 Task: Search one way flight ticket for 4 adults, 1 infant in seat and 1 infant on lap in premium economy from Akron/canton: Akron-canton Regional Airport to Rockford: Chicago Rockford International Airport(was Northwest Chicagoland Regional Airport At Rockford) on 5-1-2023. Choice of flights is Royal air maroc. Number of bags: 1 checked bag. Price is upto 73000. Outbound departure time preference is 21:30.
Action: Mouse moved to (199, 196)
Screenshot: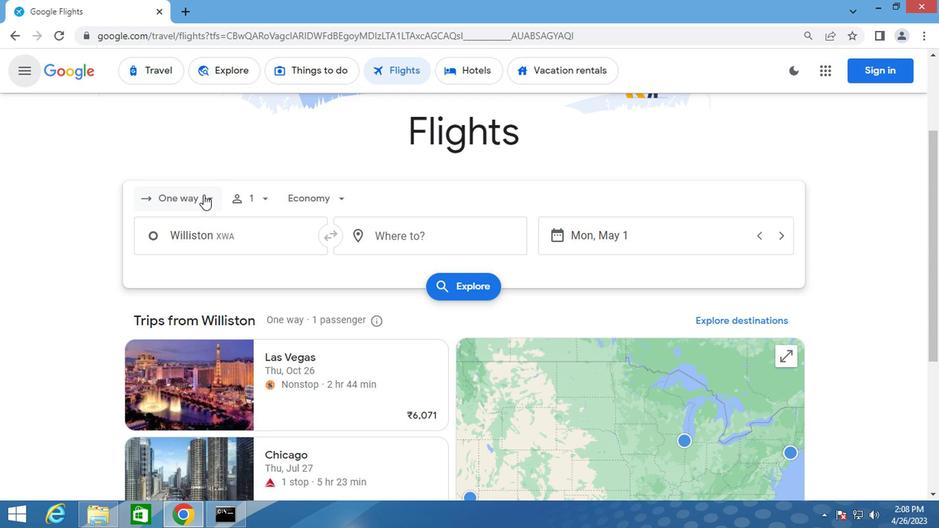 
Action: Mouse pressed left at (199, 196)
Screenshot: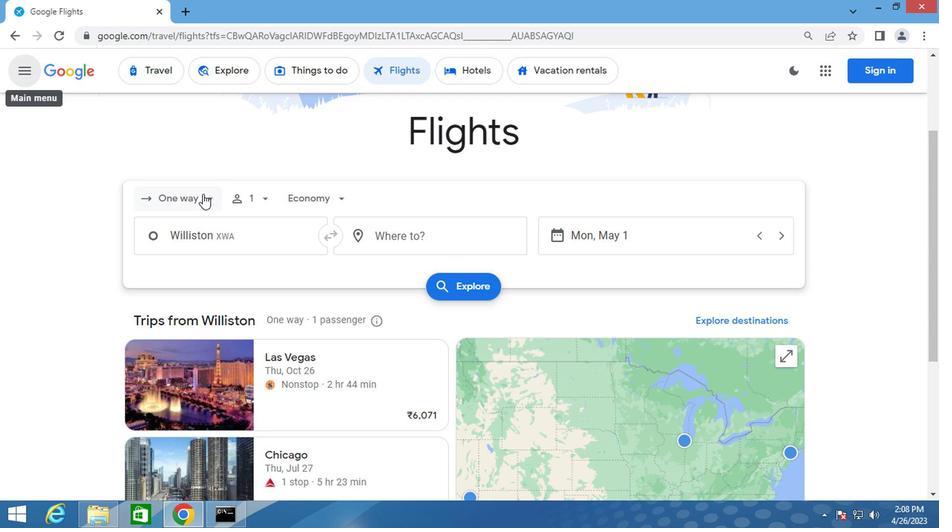 
Action: Mouse moved to (190, 259)
Screenshot: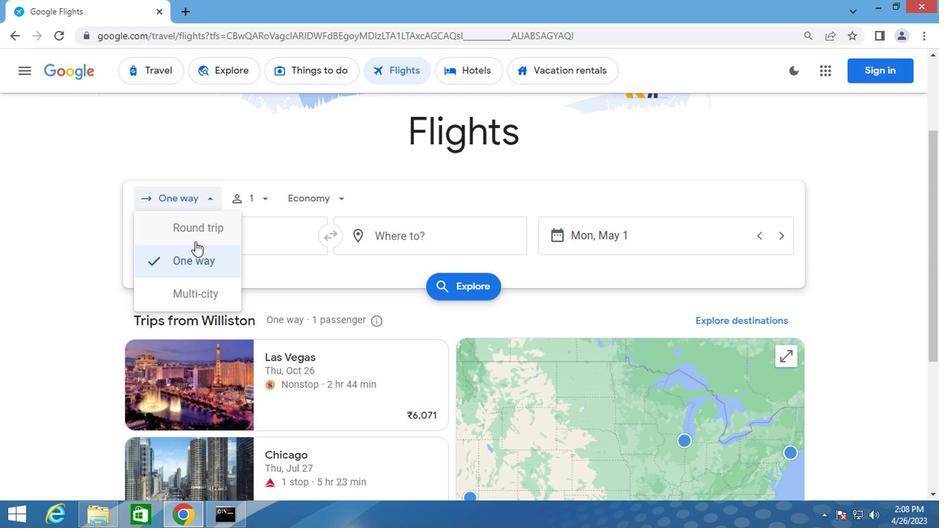 
Action: Mouse pressed left at (190, 259)
Screenshot: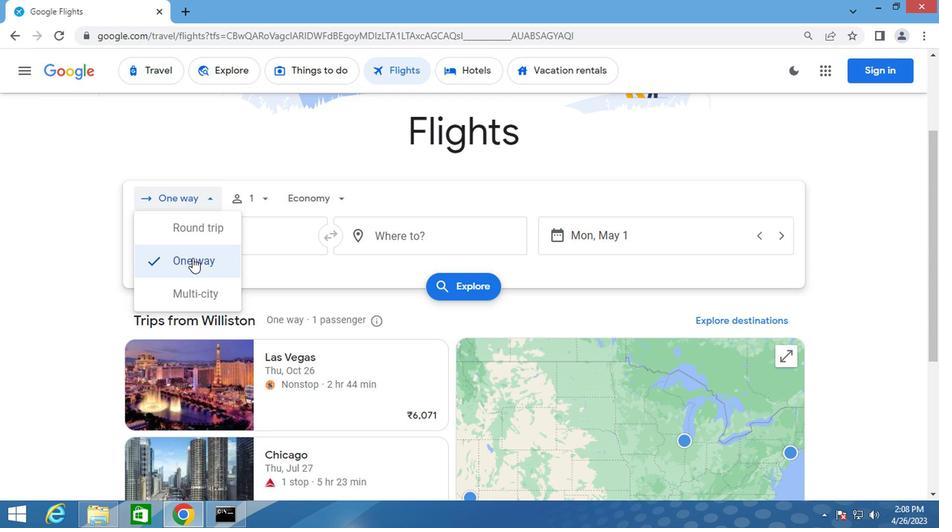 
Action: Mouse moved to (265, 201)
Screenshot: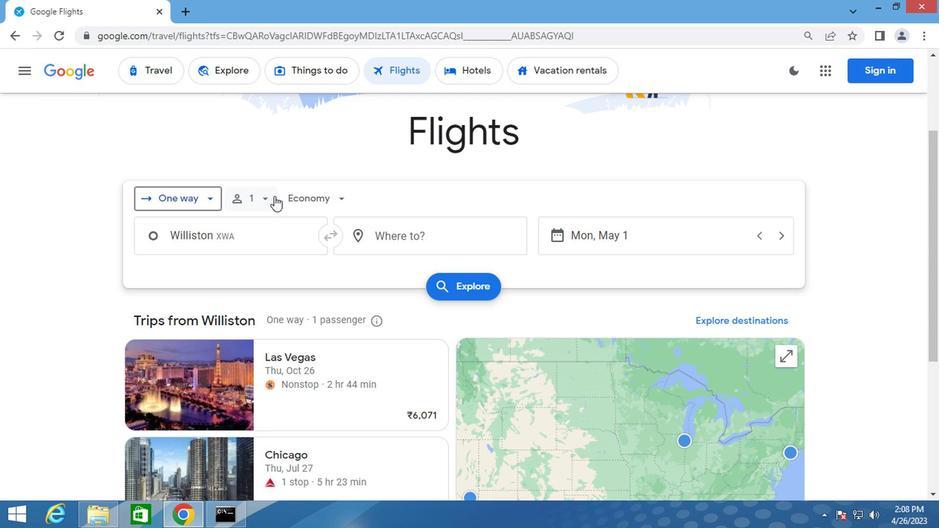
Action: Mouse pressed left at (265, 201)
Screenshot: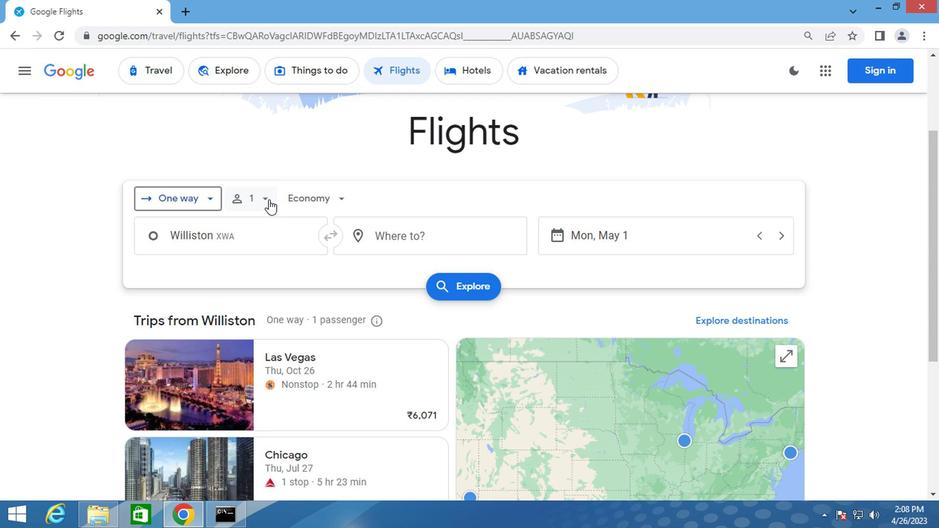 
Action: Mouse moved to (369, 231)
Screenshot: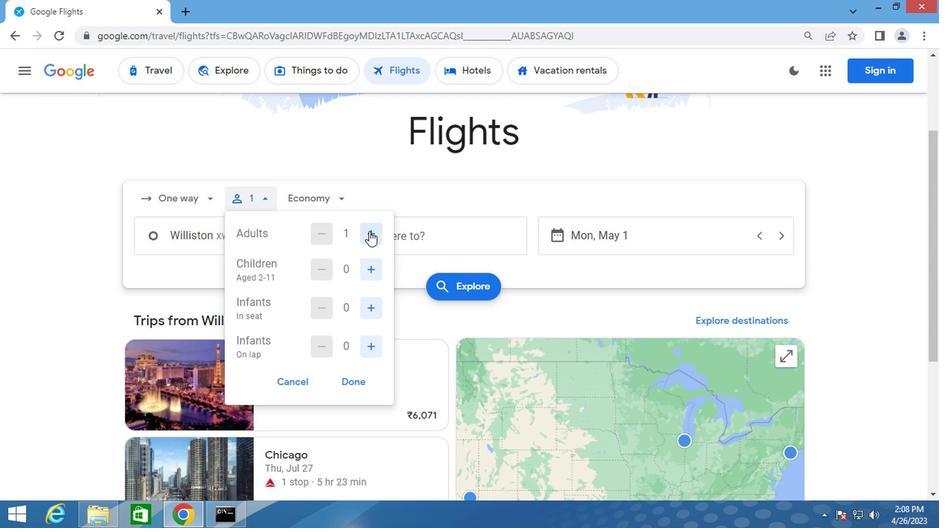 
Action: Mouse pressed left at (369, 231)
Screenshot: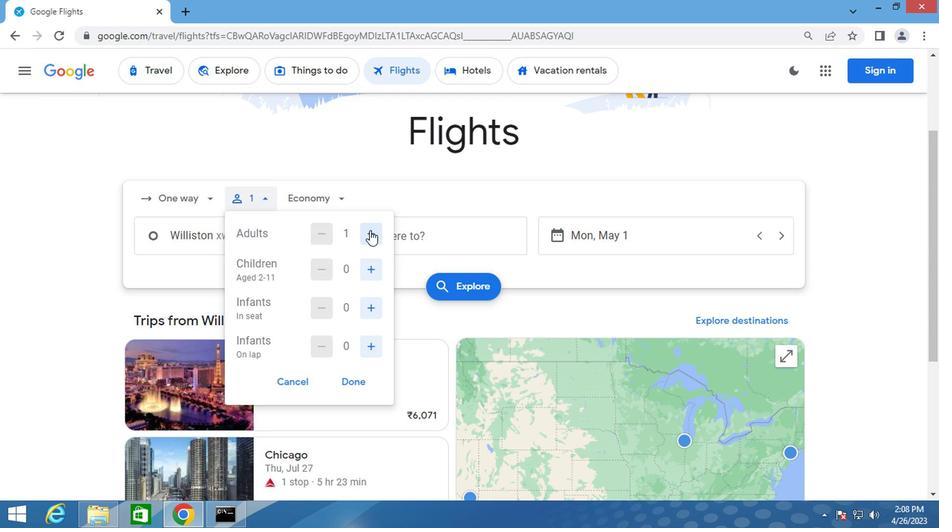 
Action: Mouse pressed left at (369, 231)
Screenshot: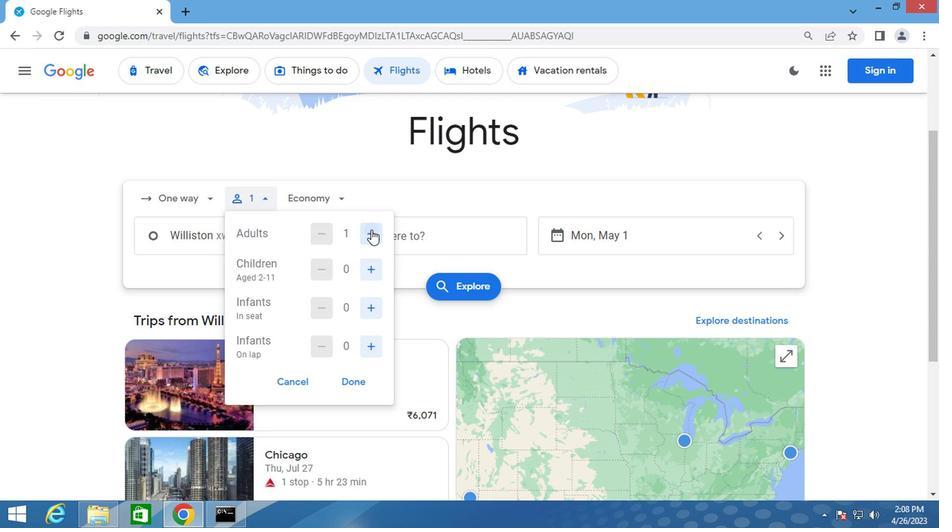
Action: Mouse moved to (370, 231)
Screenshot: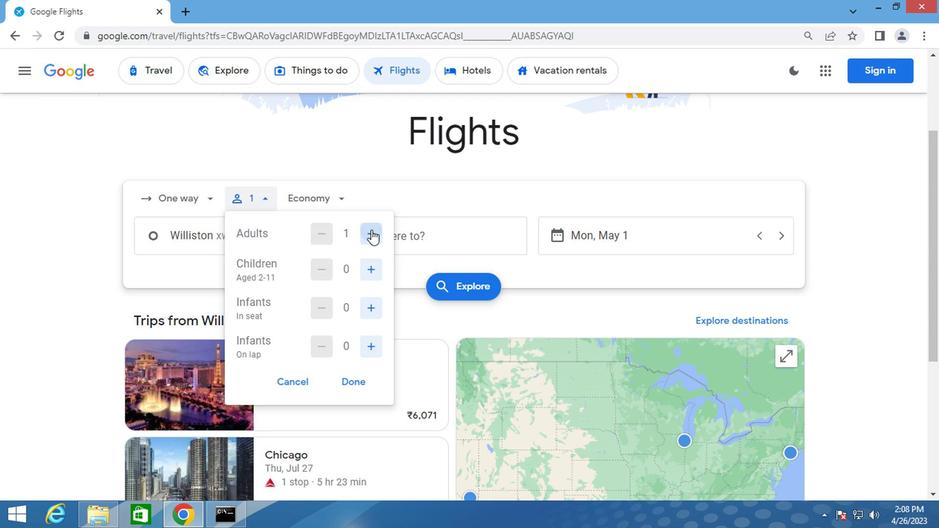 
Action: Mouse pressed left at (370, 231)
Screenshot: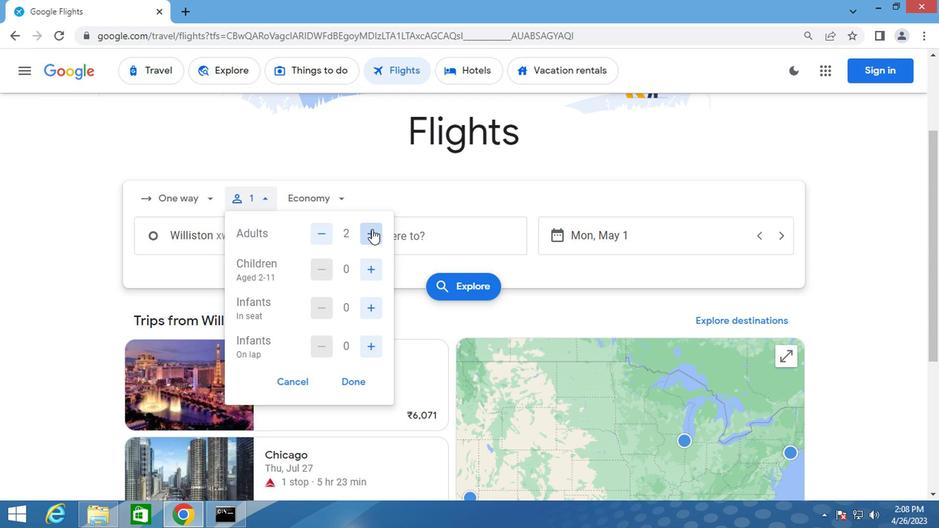
Action: Mouse moved to (363, 310)
Screenshot: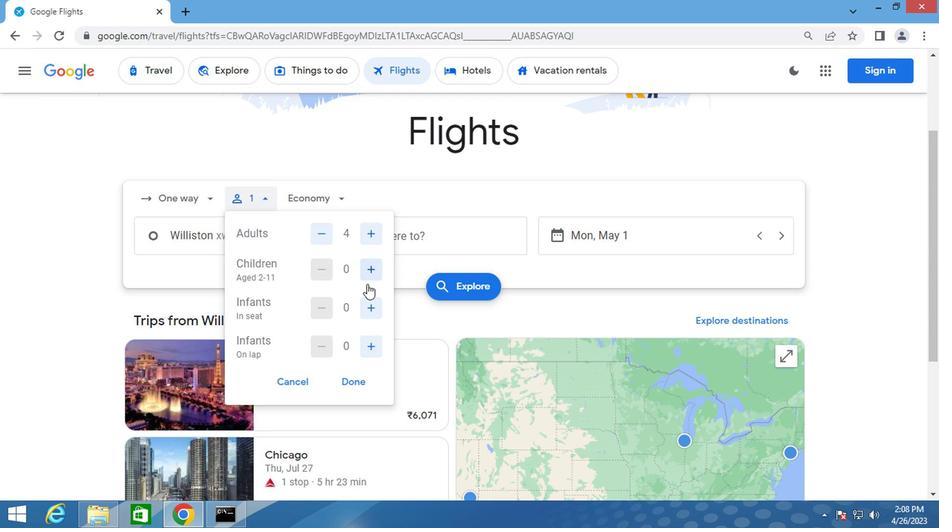 
Action: Mouse pressed left at (363, 310)
Screenshot: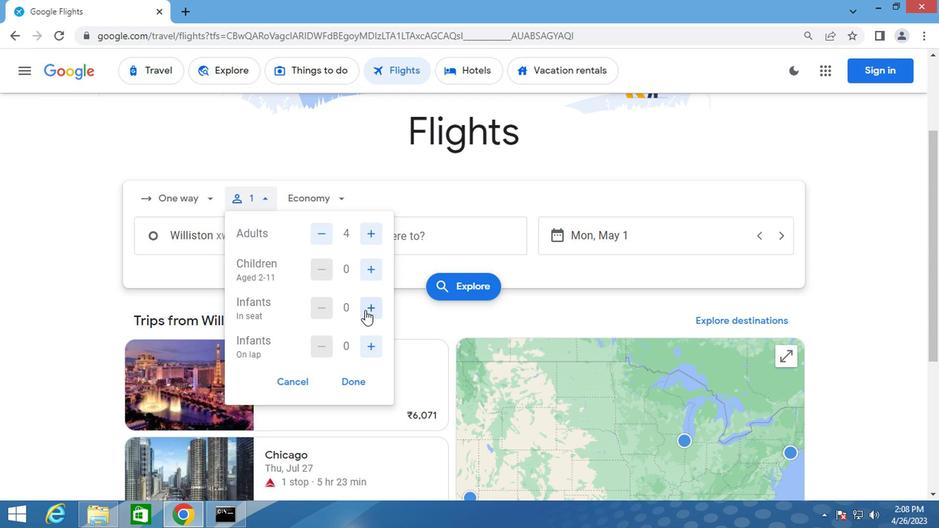 
Action: Mouse moved to (371, 347)
Screenshot: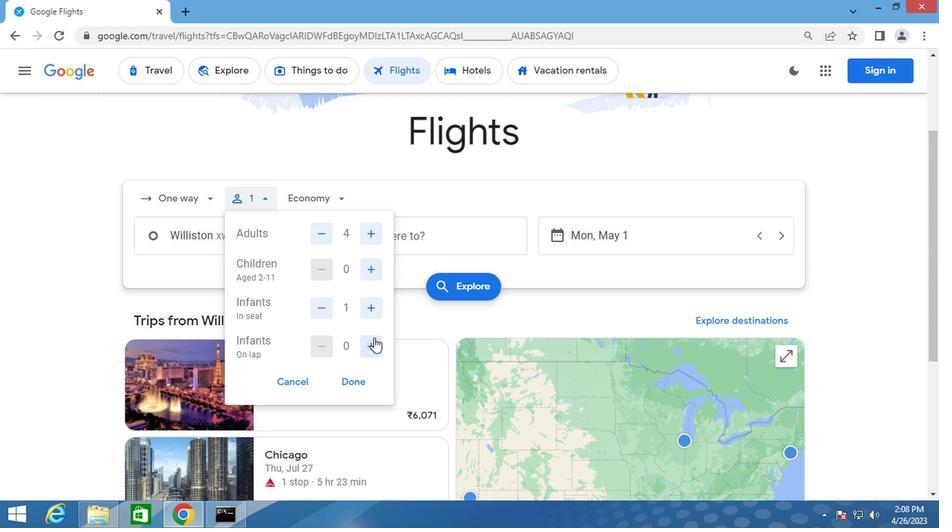 
Action: Mouse pressed left at (371, 347)
Screenshot: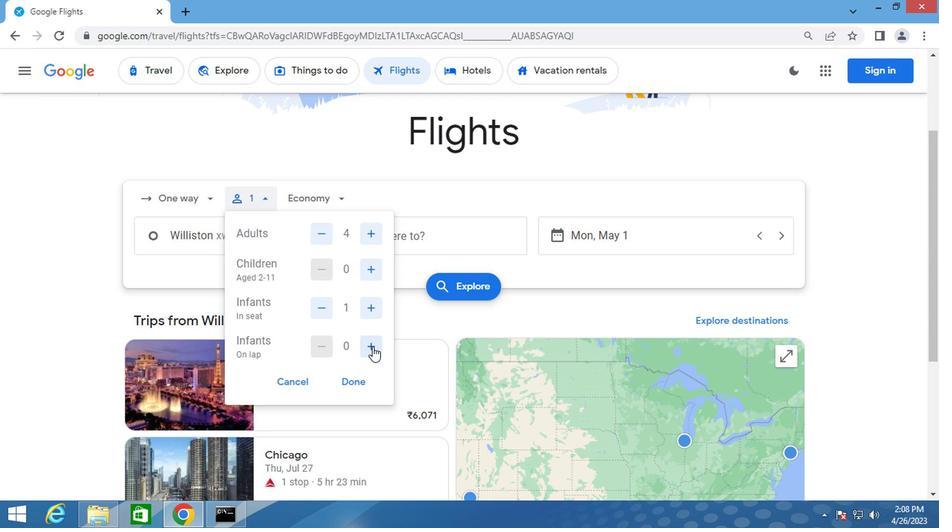
Action: Mouse moved to (305, 200)
Screenshot: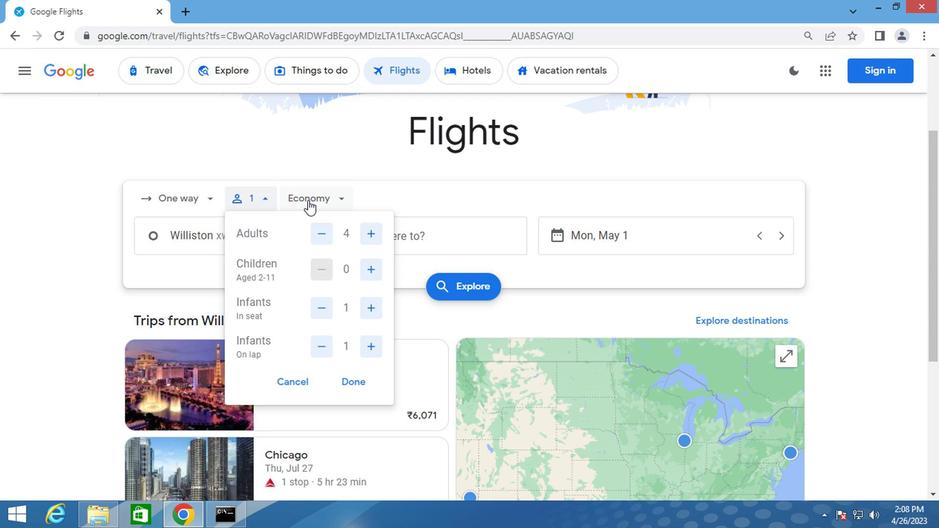 
Action: Mouse pressed left at (305, 200)
Screenshot: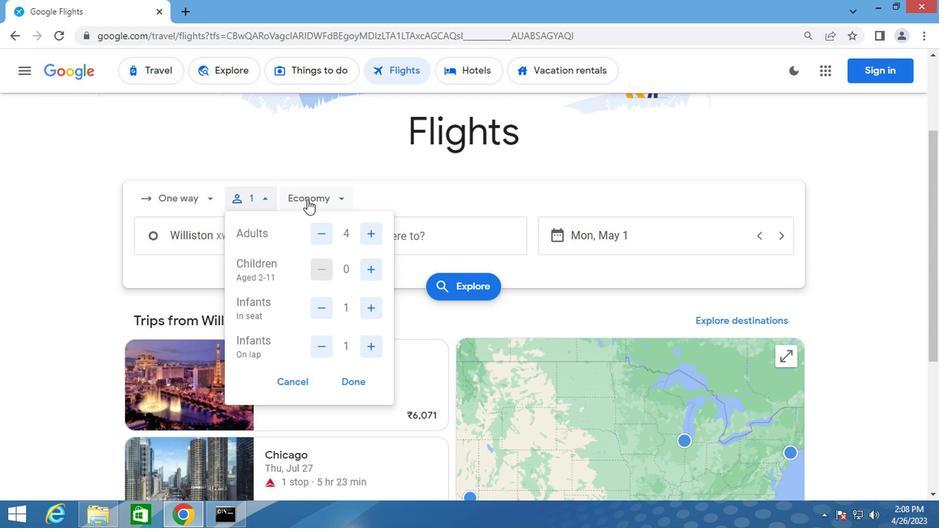 
Action: Mouse moved to (333, 267)
Screenshot: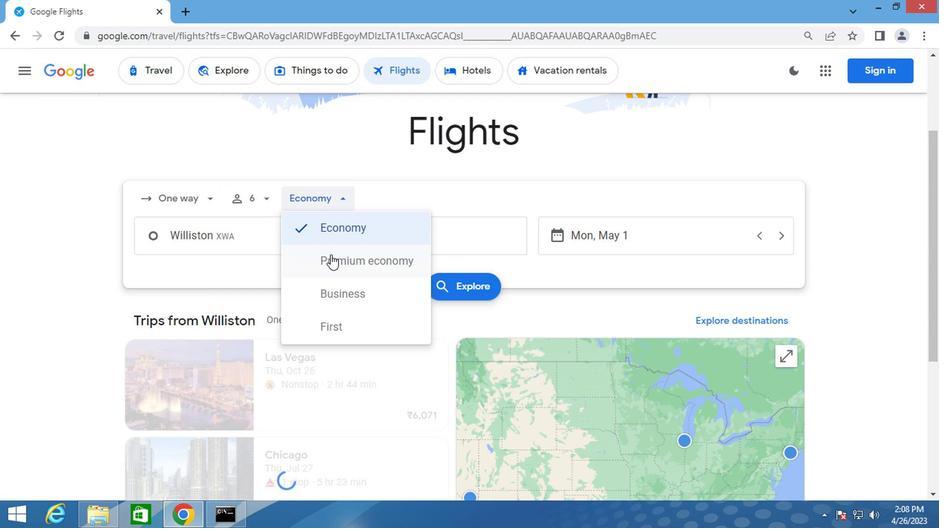 
Action: Mouse pressed left at (333, 267)
Screenshot: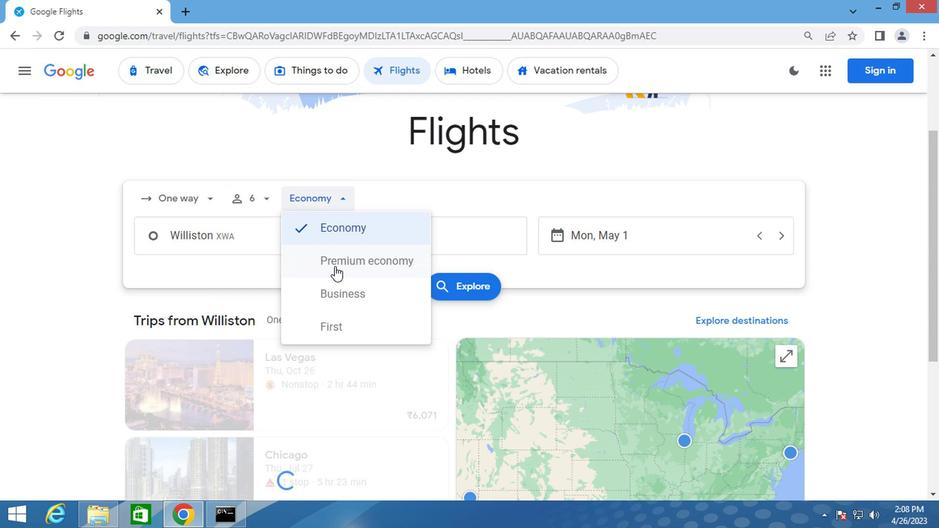
Action: Mouse moved to (264, 236)
Screenshot: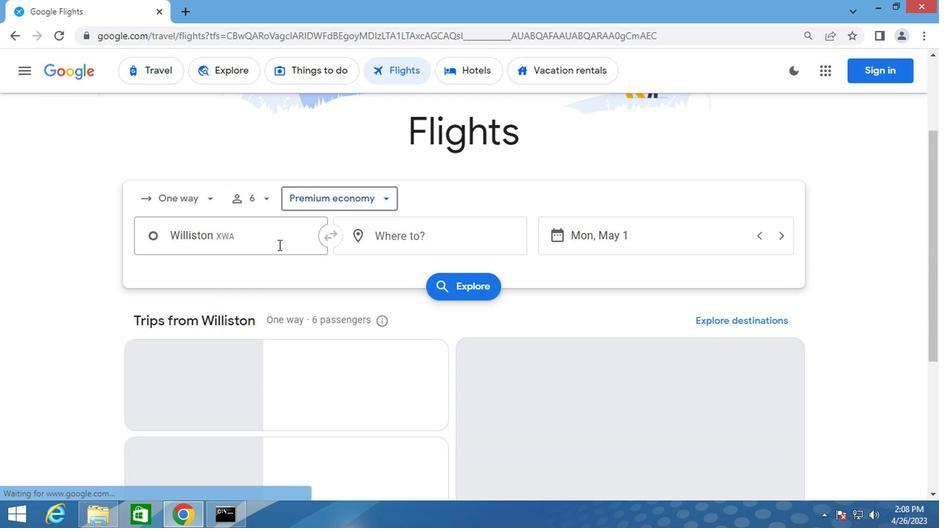 
Action: Mouse pressed left at (264, 236)
Screenshot: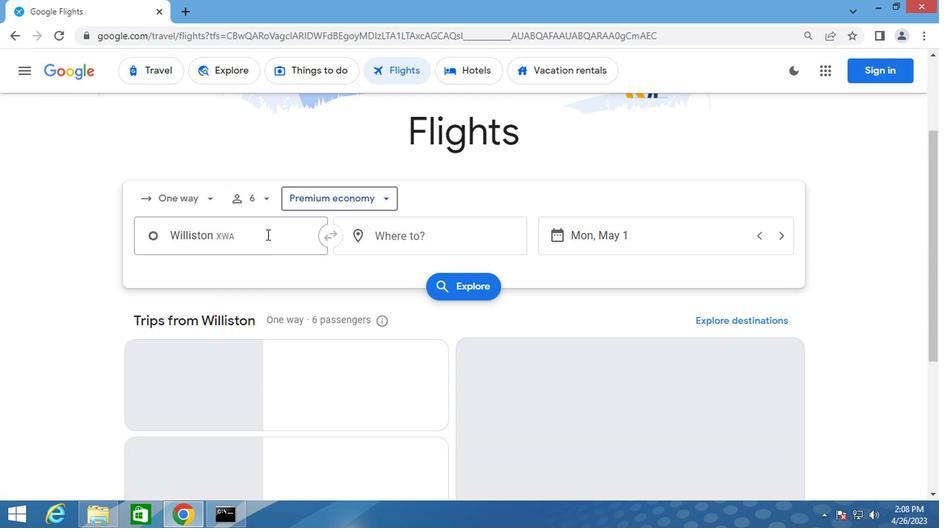 
Action: Mouse moved to (264, 235)
Screenshot: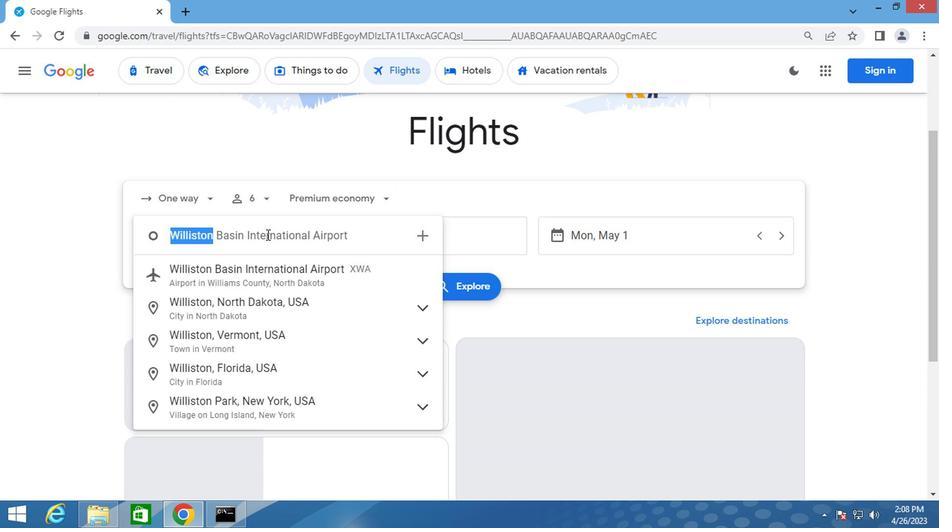 
Action: Key pressed akron
Screenshot: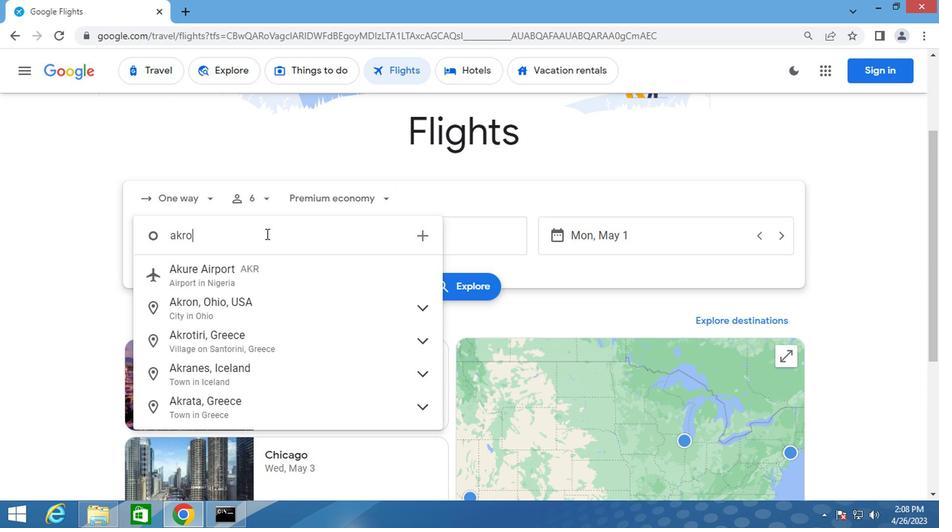 
Action: Mouse moved to (233, 352)
Screenshot: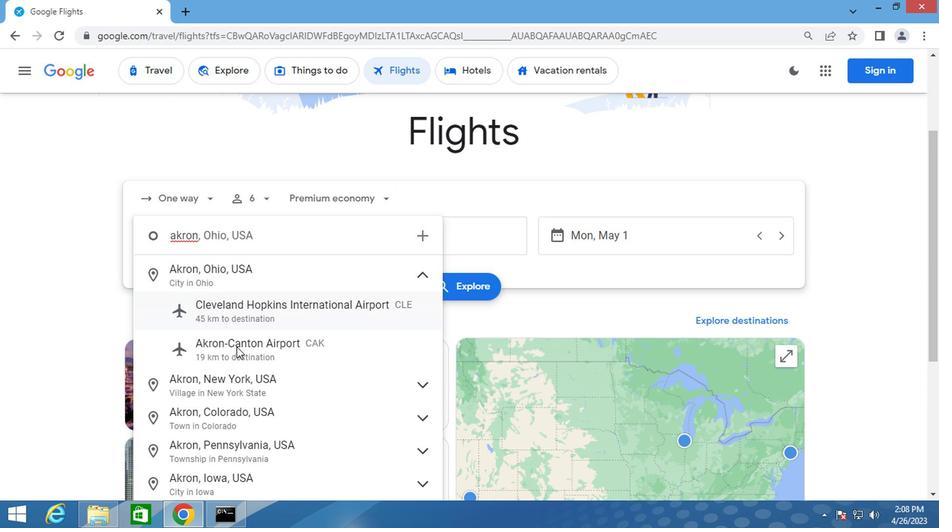 
Action: Mouse pressed left at (233, 352)
Screenshot: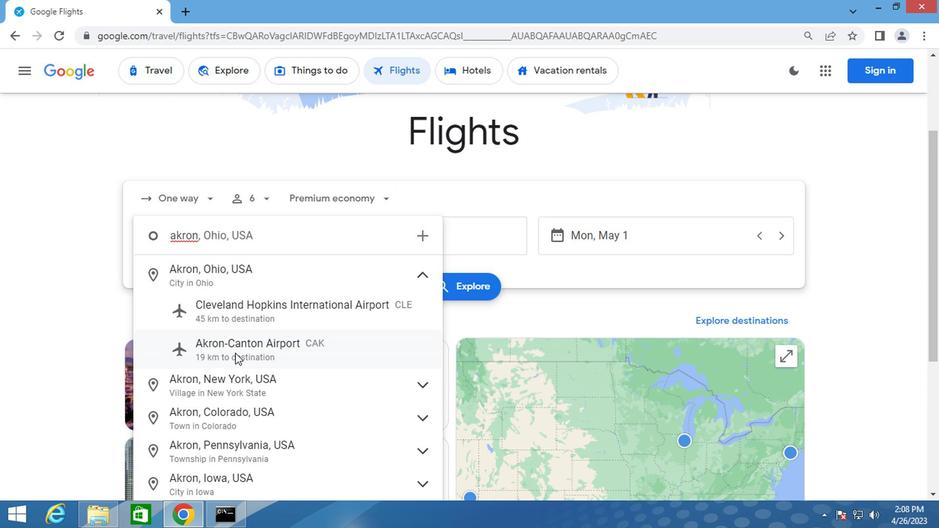 
Action: Mouse moved to (394, 240)
Screenshot: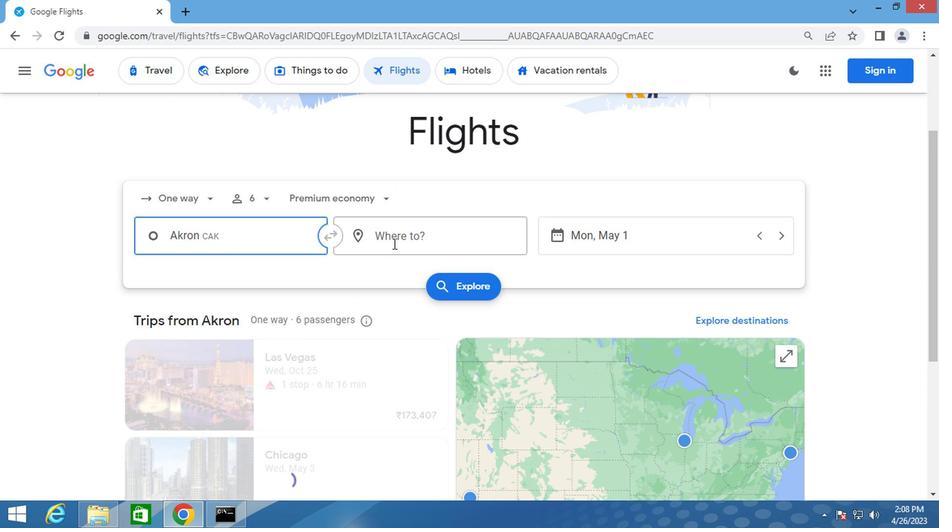 
Action: Mouse pressed left at (394, 240)
Screenshot: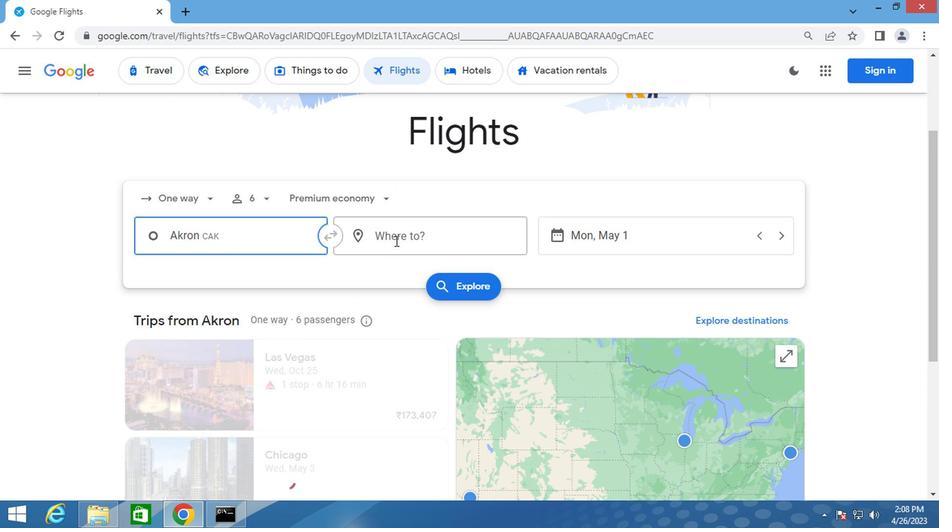 
Action: Key pressed rockford
Screenshot: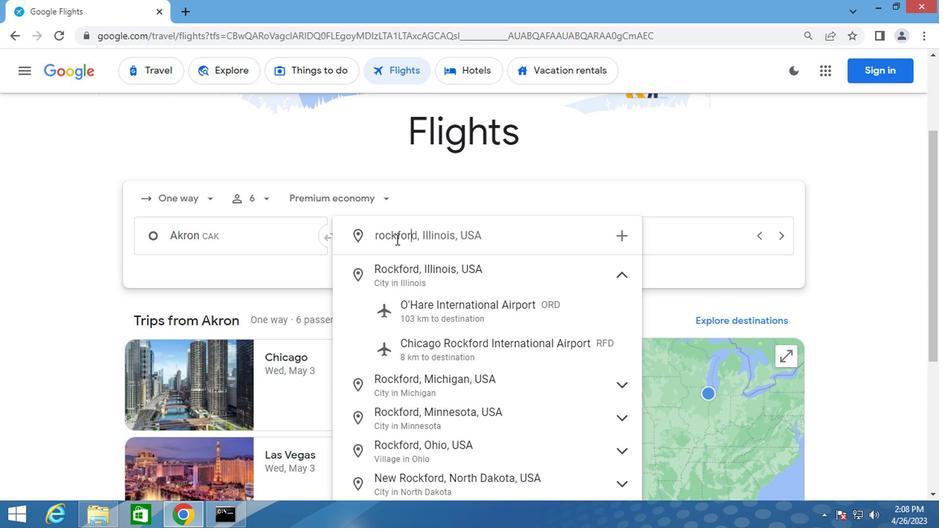 
Action: Mouse moved to (422, 343)
Screenshot: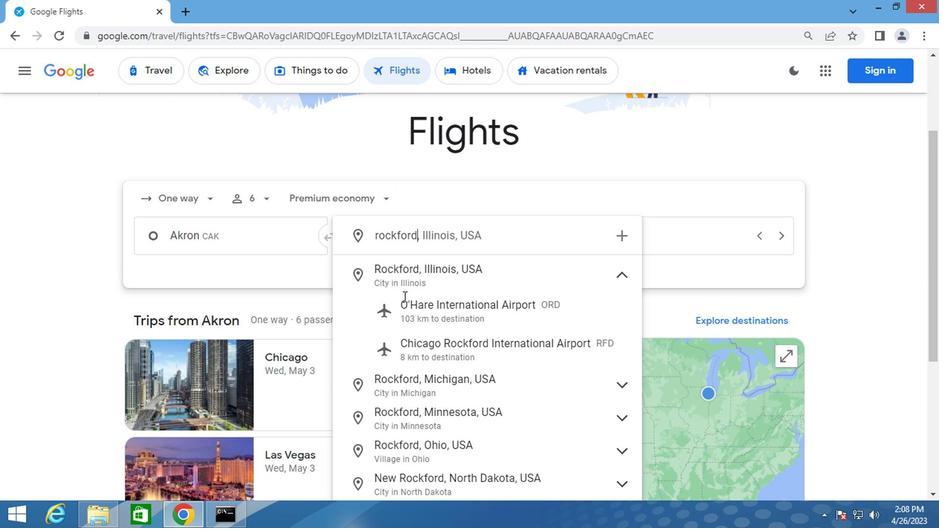 
Action: Mouse pressed left at (422, 343)
Screenshot: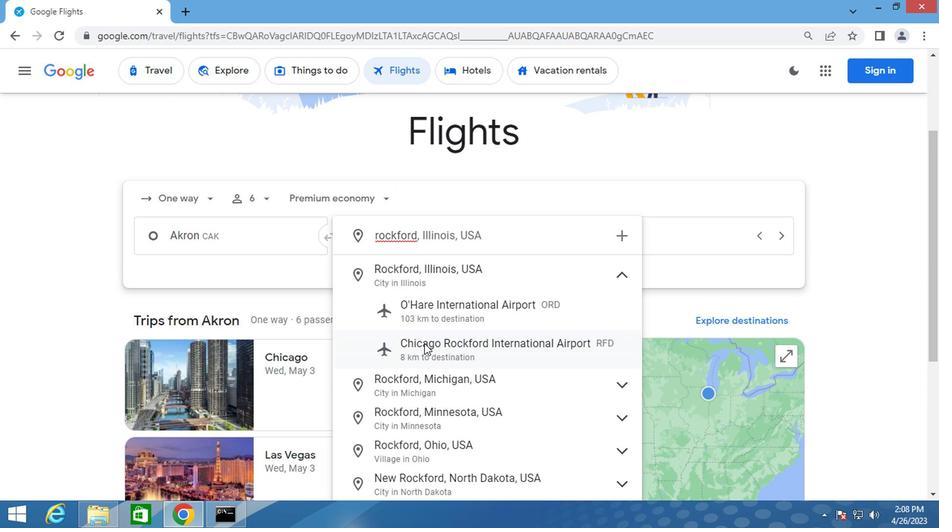 
Action: Mouse moved to (604, 234)
Screenshot: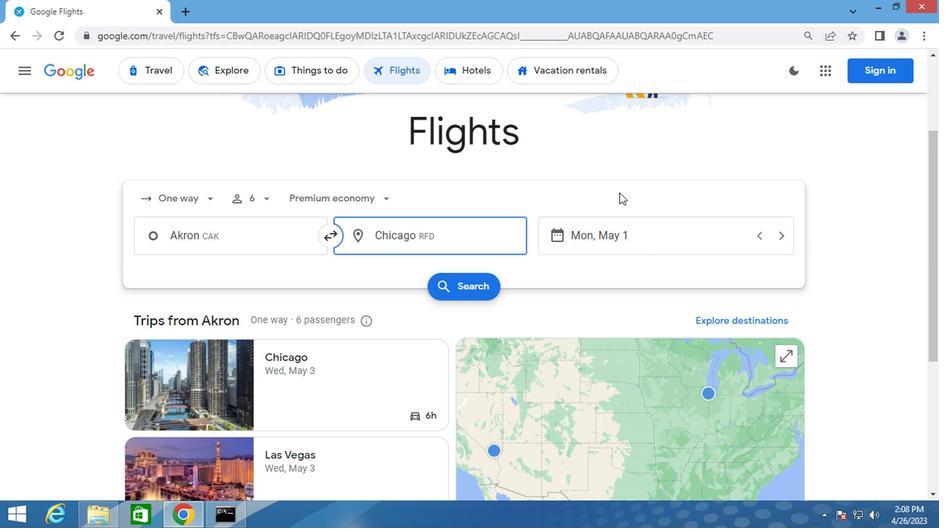 
Action: Mouse pressed left at (604, 234)
Screenshot: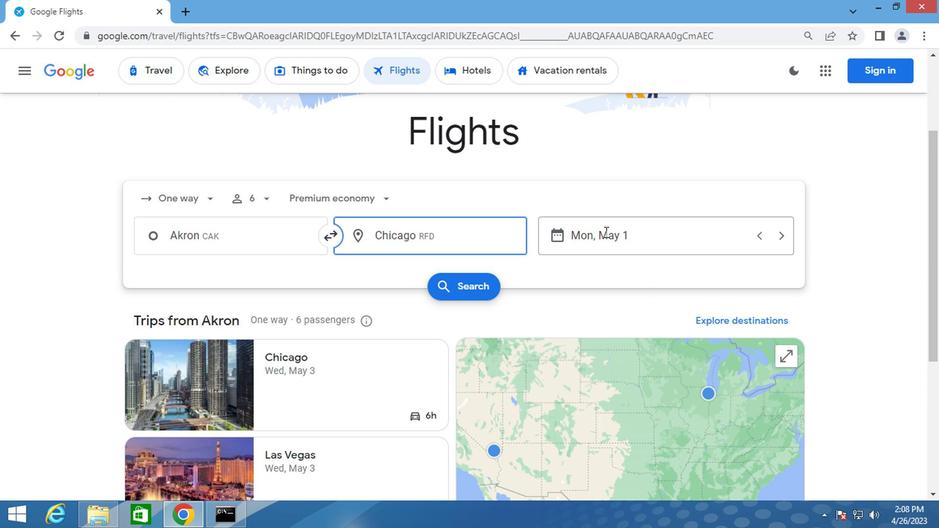 
Action: Mouse moved to (596, 244)
Screenshot: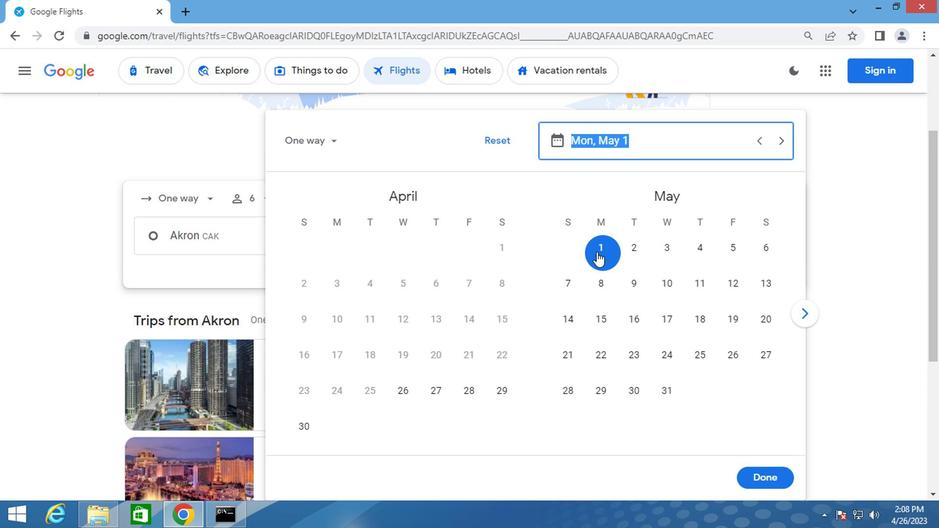 
Action: Mouse pressed left at (596, 244)
Screenshot: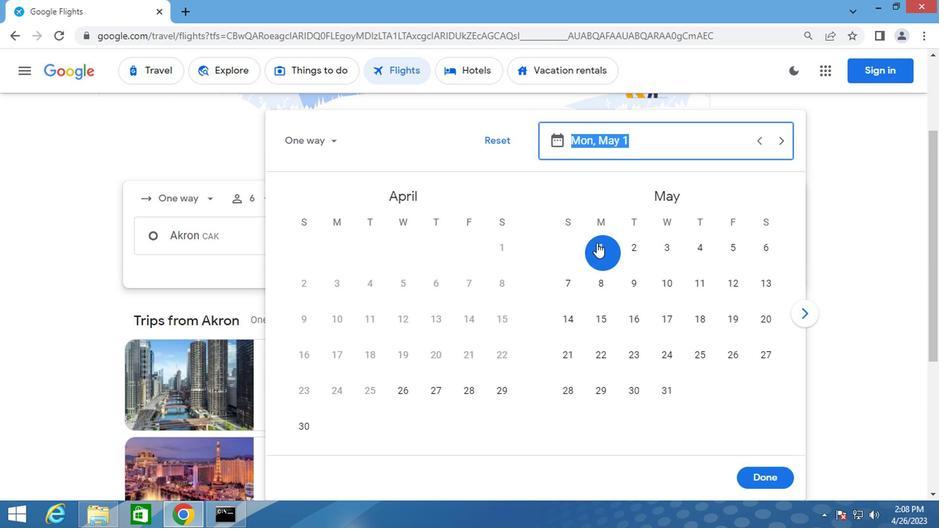 
Action: Mouse moved to (782, 477)
Screenshot: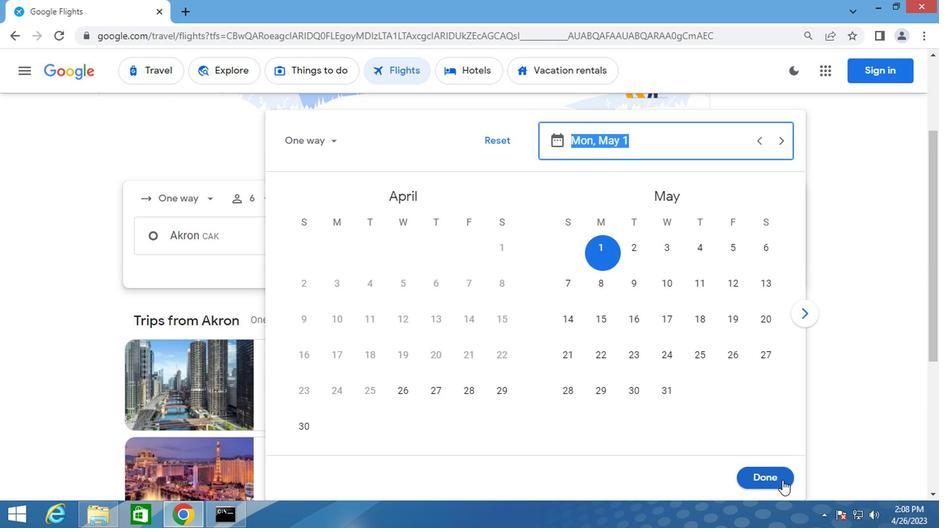 
Action: Mouse pressed left at (782, 477)
Screenshot: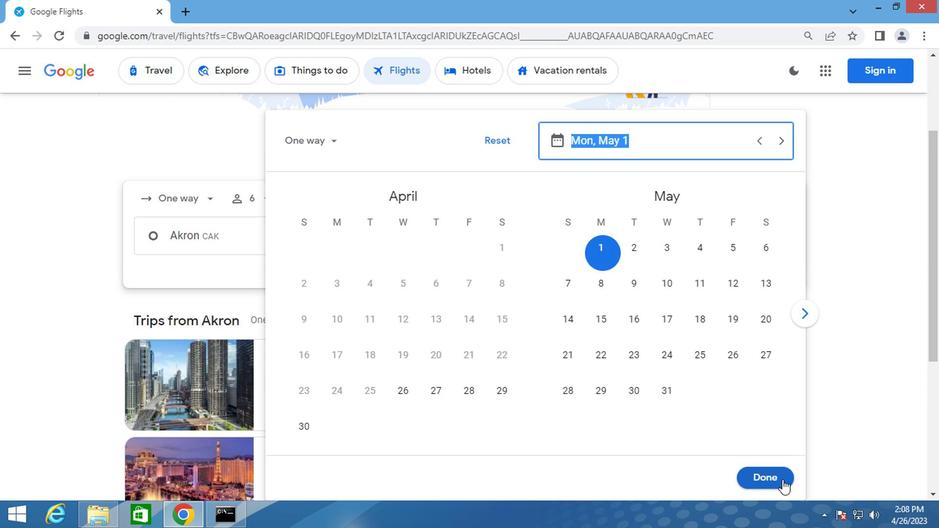 
Action: Mouse moved to (461, 289)
Screenshot: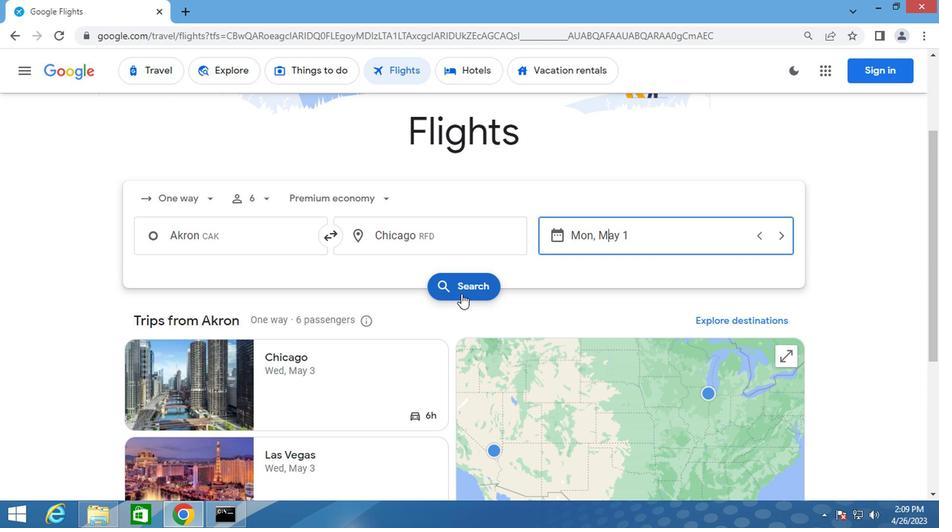 
Action: Mouse pressed left at (461, 289)
Screenshot: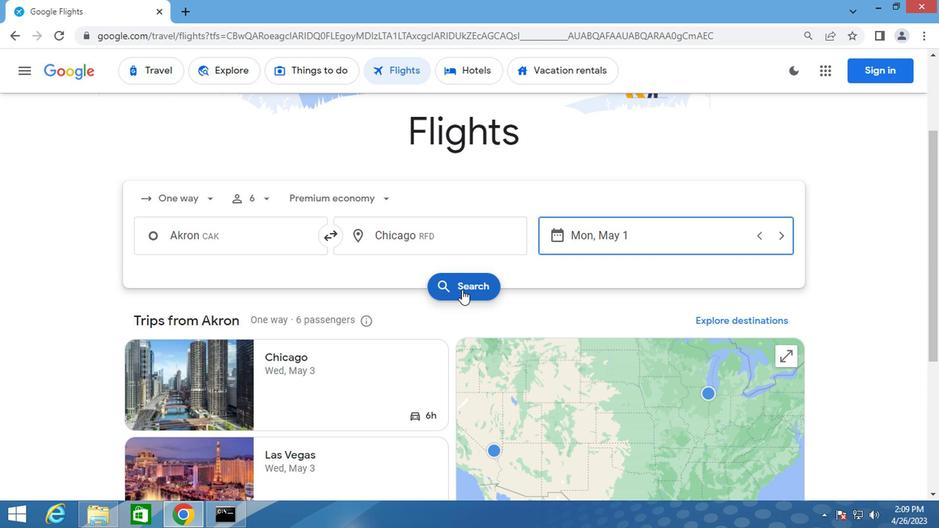 
Action: Mouse moved to (155, 194)
Screenshot: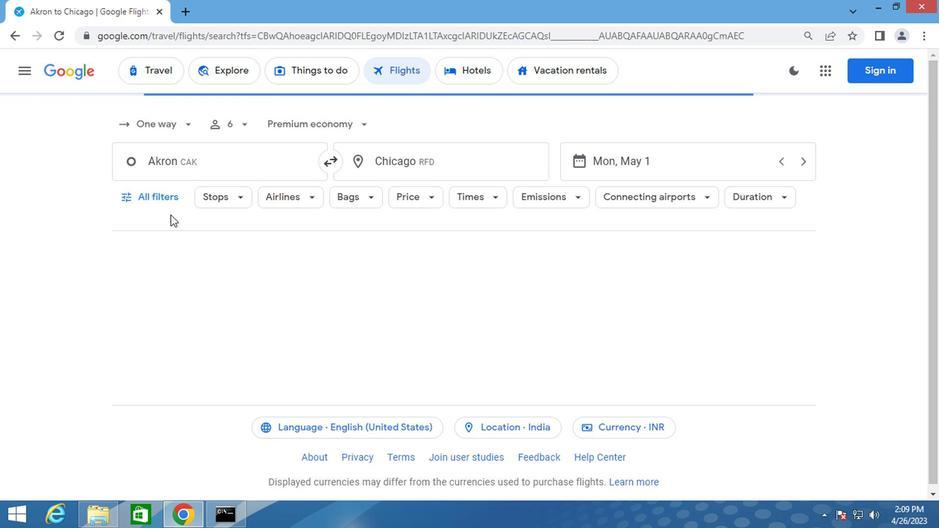 
Action: Mouse pressed left at (155, 194)
Screenshot: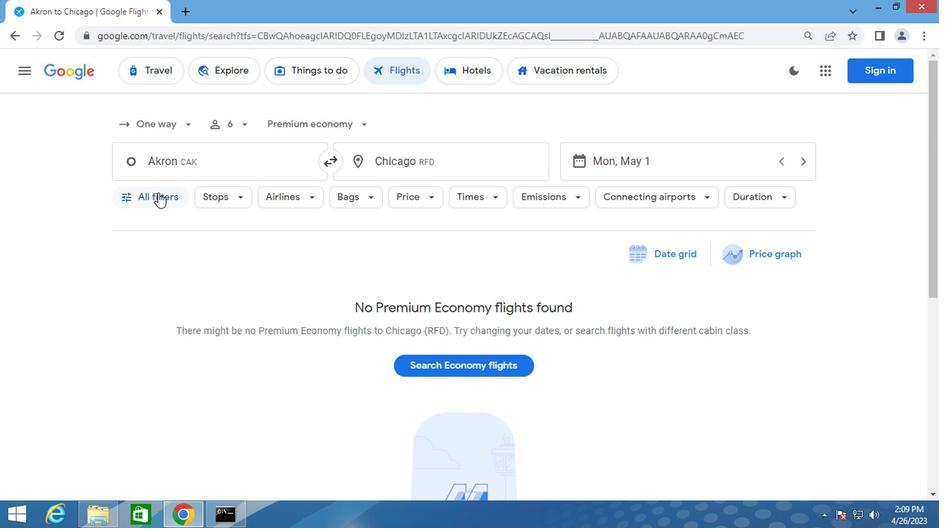 
Action: Mouse moved to (210, 273)
Screenshot: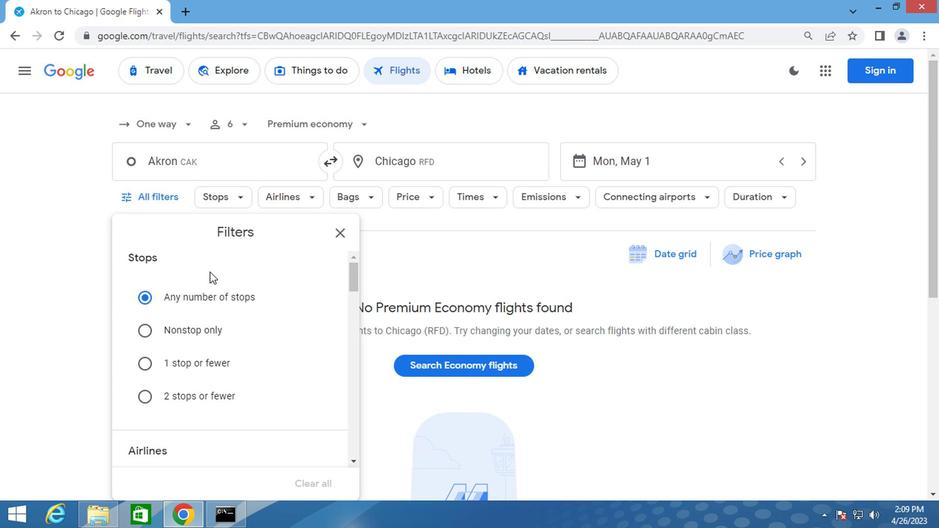 
Action: Mouse scrolled (210, 273) with delta (0, 0)
Screenshot: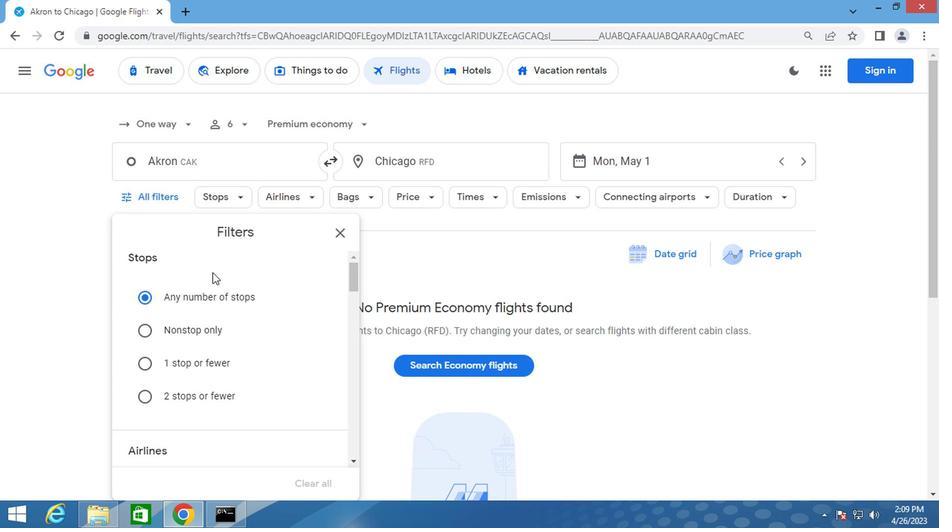 
Action: Mouse scrolled (210, 273) with delta (0, 0)
Screenshot: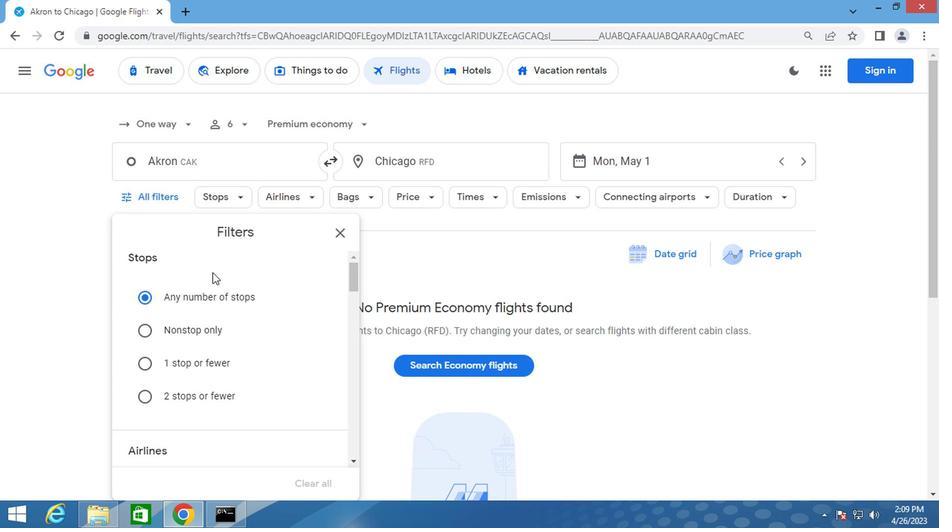 
Action: Mouse moved to (214, 281)
Screenshot: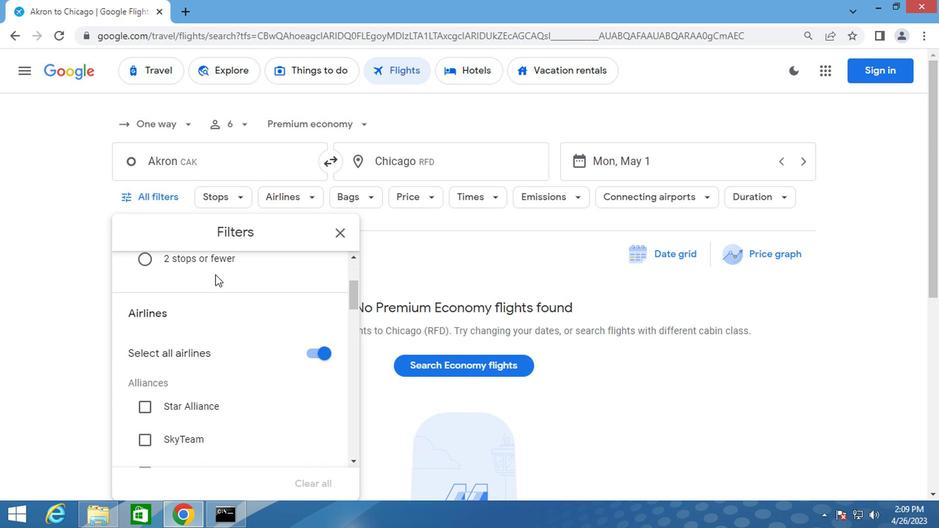 
Action: Mouse scrolled (214, 280) with delta (0, 0)
Screenshot: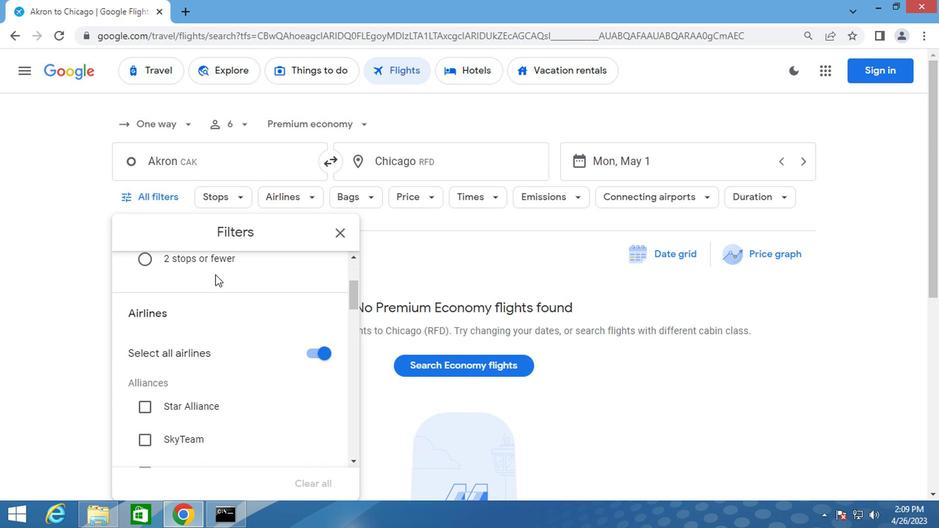 
Action: Mouse moved to (214, 282)
Screenshot: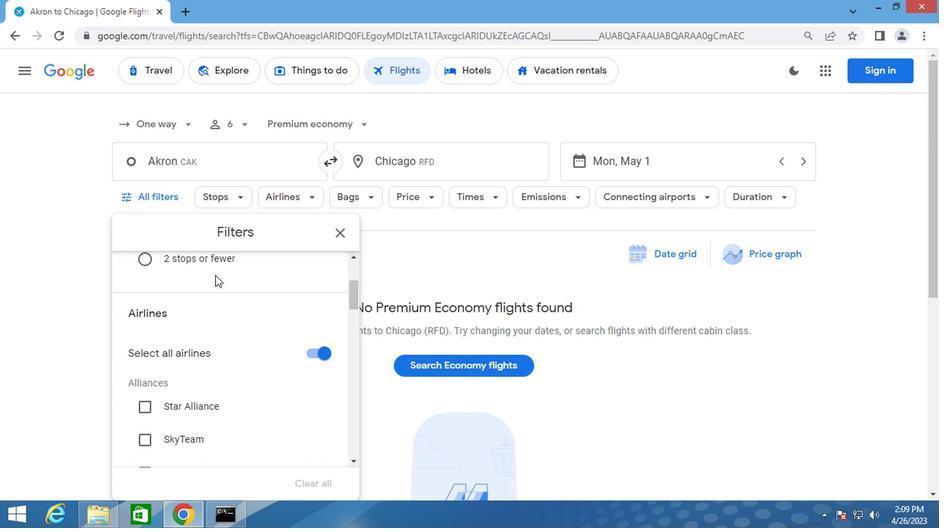 
Action: Mouse scrolled (214, 282) with delta (0, 0)
Screenshot: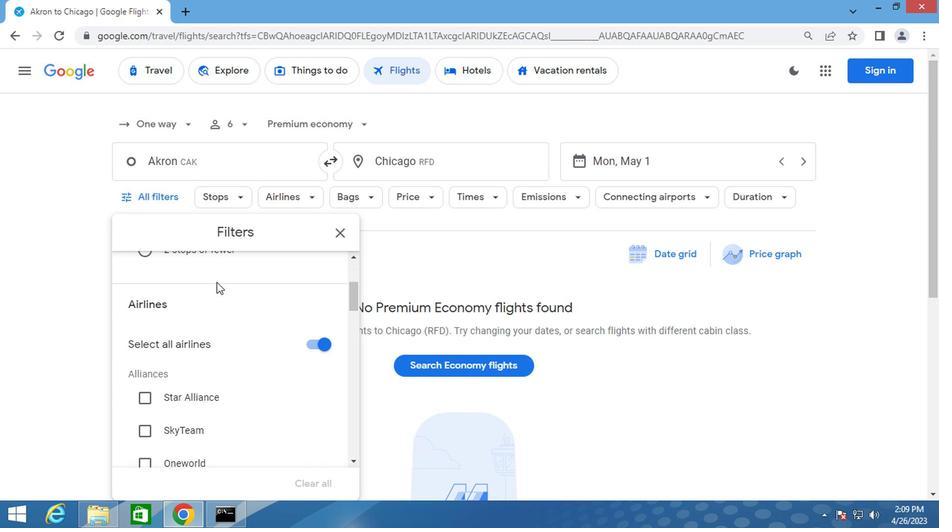 
Action: Mouse moved to (219, 289)
Screenshot: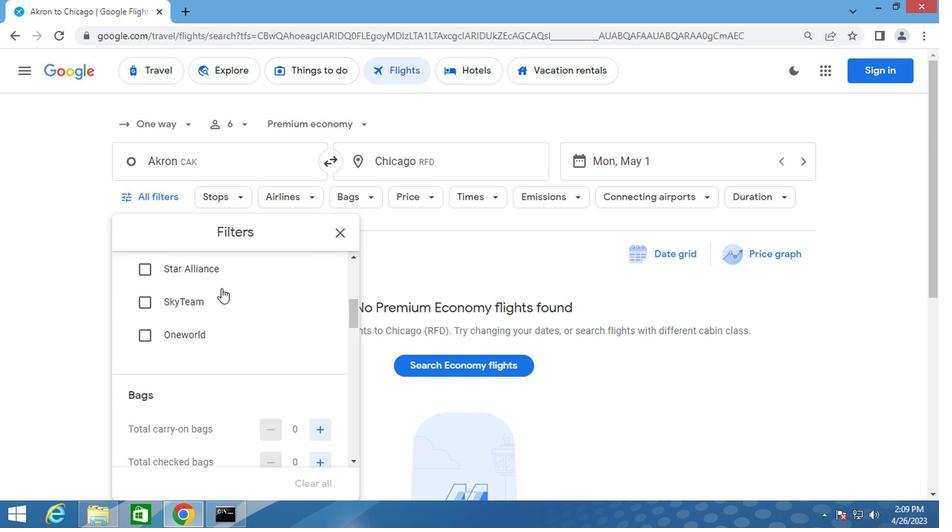 
Action: Mouse scrolled (219, 289) with delta (0, 0)
Screenshot: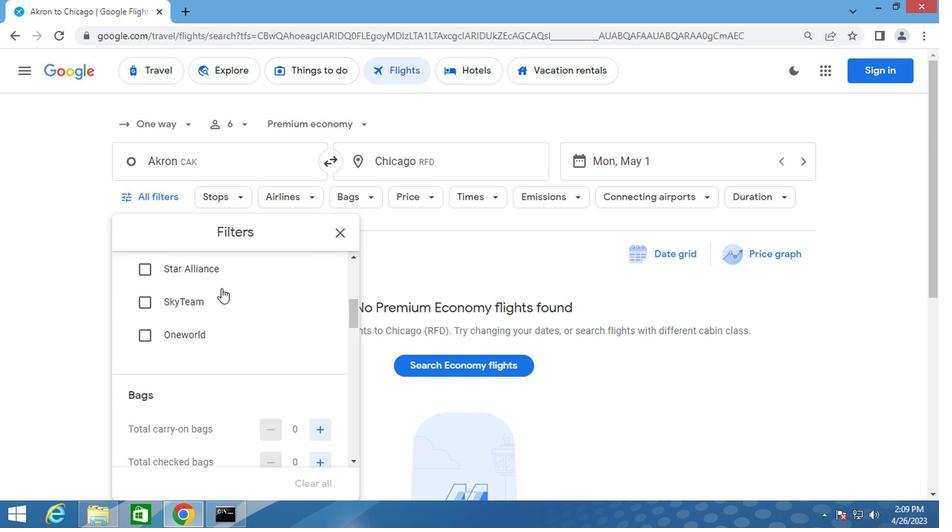 
Action: Mouse moved to (220, 290)
Screenshot: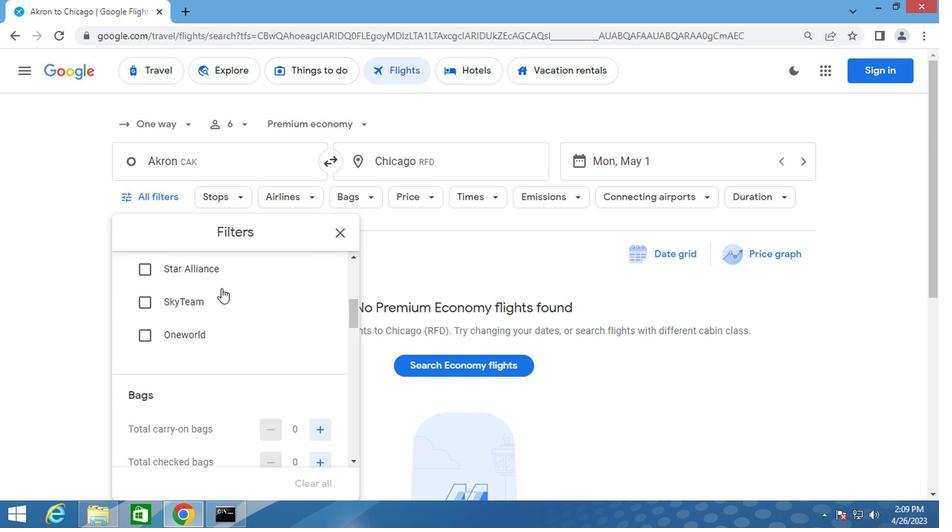 
Action: Mouse scrolled (220, 289) with delta (0, 0)
Screenshot: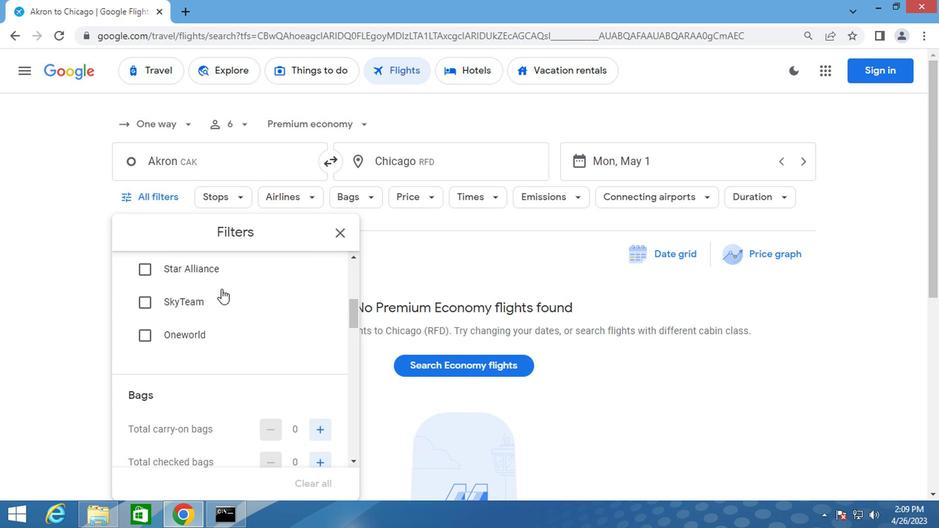 
Action: Mouse moved to (310, 322)
Screenshot: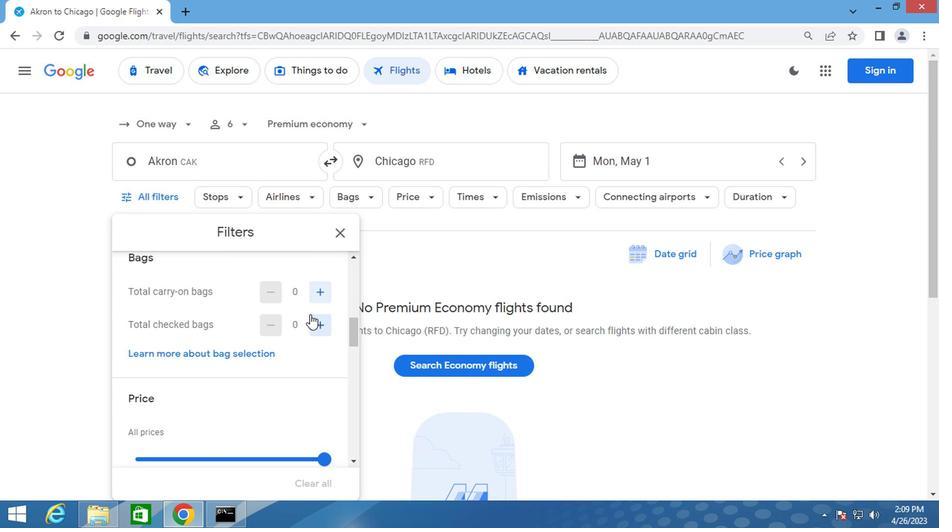 
Action: Mouse pressed left at (310, 322)
Screenshot: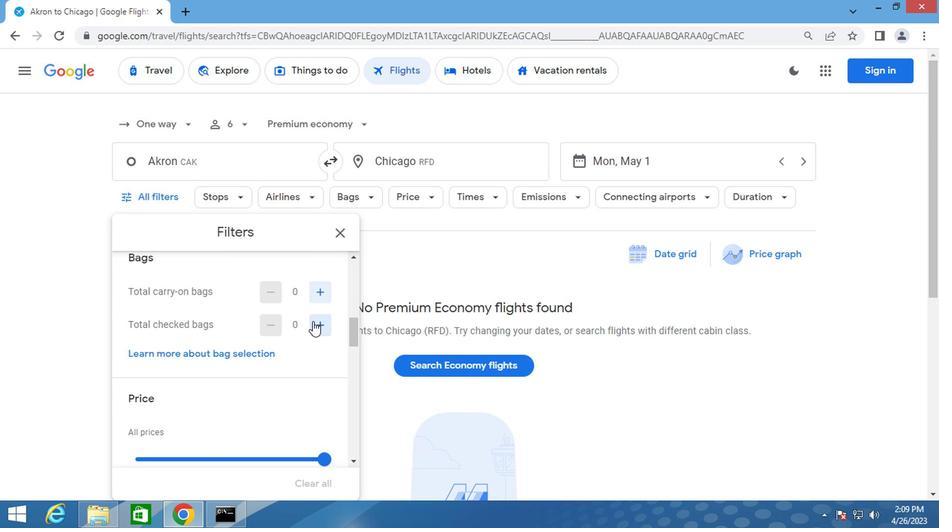
Action: Mouse moved to (280, 324)
Screenshot: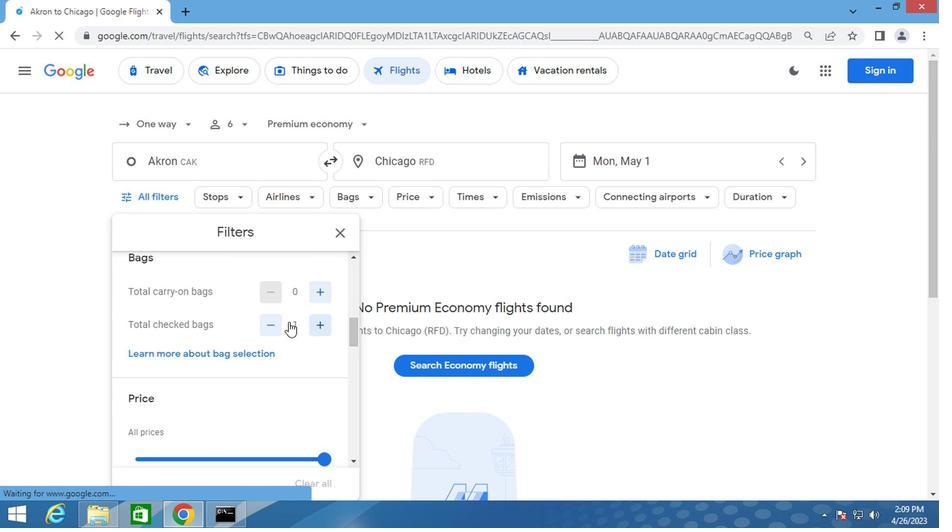 
Action: Mouse scrolled (280, 324) with delta (0, 0)
Screenshot: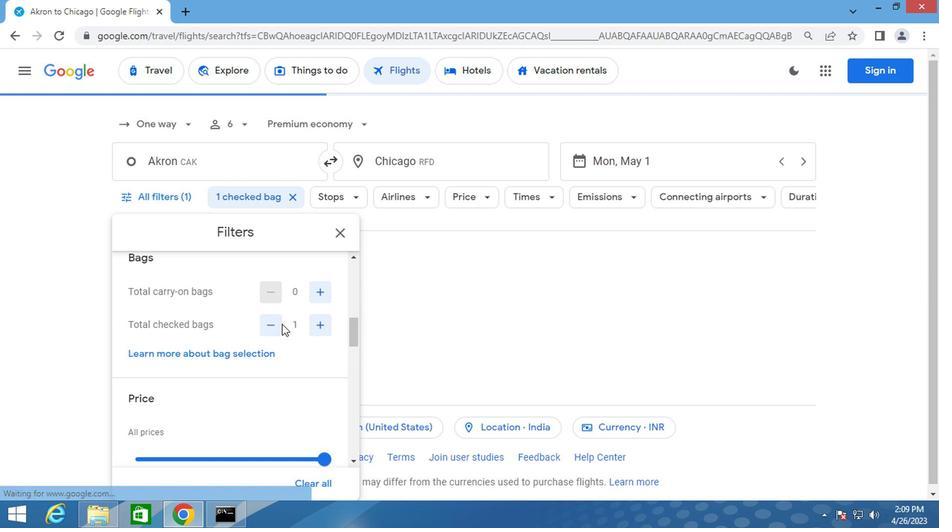 
Action: Mouse scrolled (280, 324) with delta (0, 0)
Screenshot: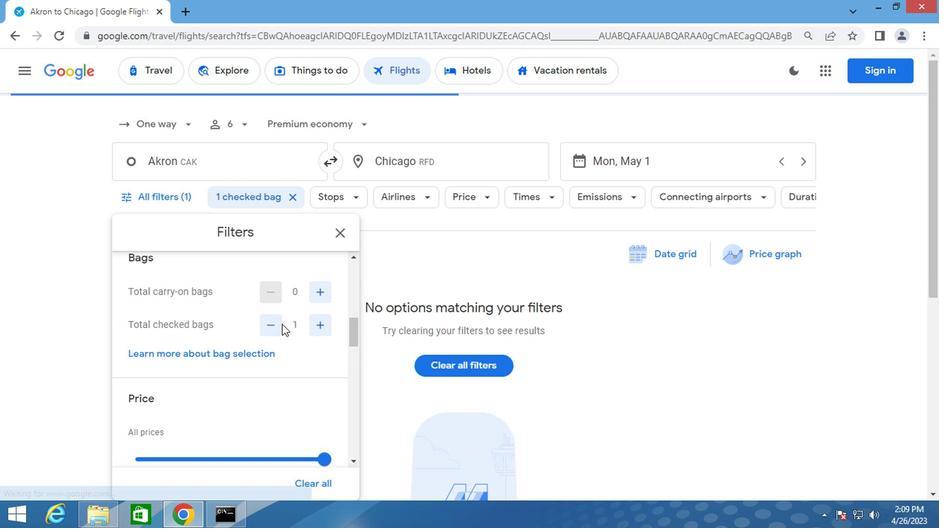 
Action: Mouse moved to (310, 319)
Screenshot: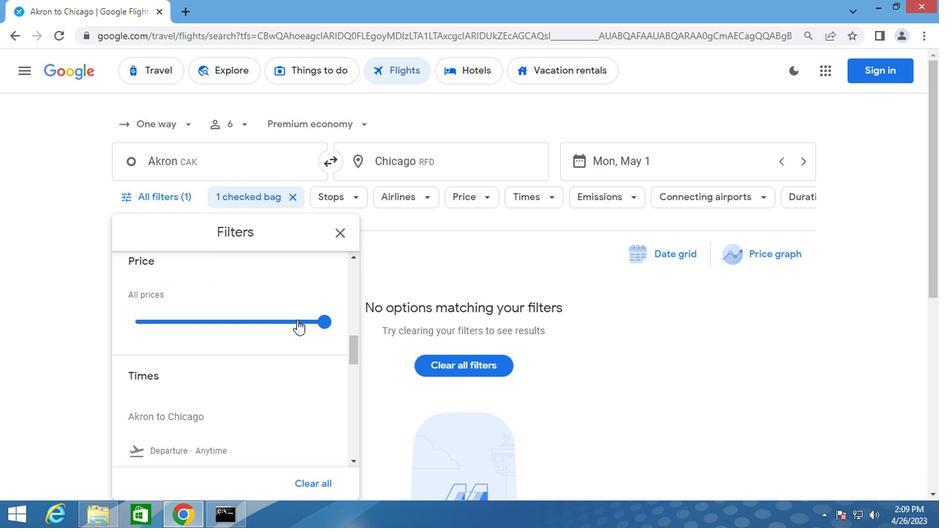 
Action: Mouse pressed left at (310, 319)
Screenshot: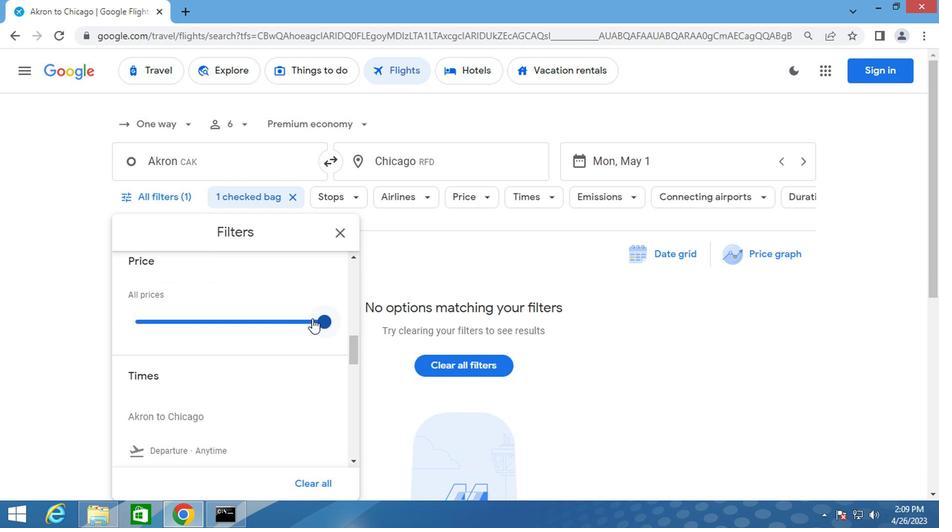 
Action: Mouse moved to (337, 326)
Screenshot: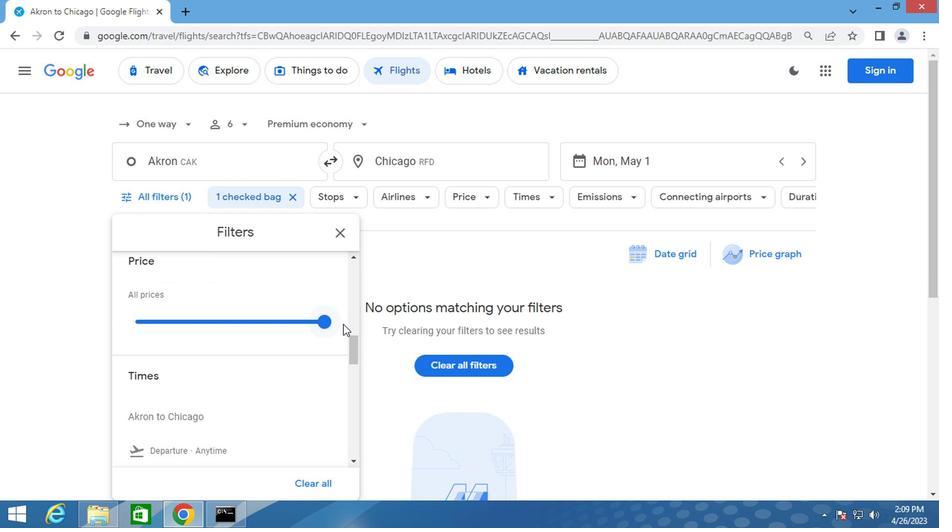 
Action: Mouse scrolled (337, 325) with delta (0, 0)
Screenshot: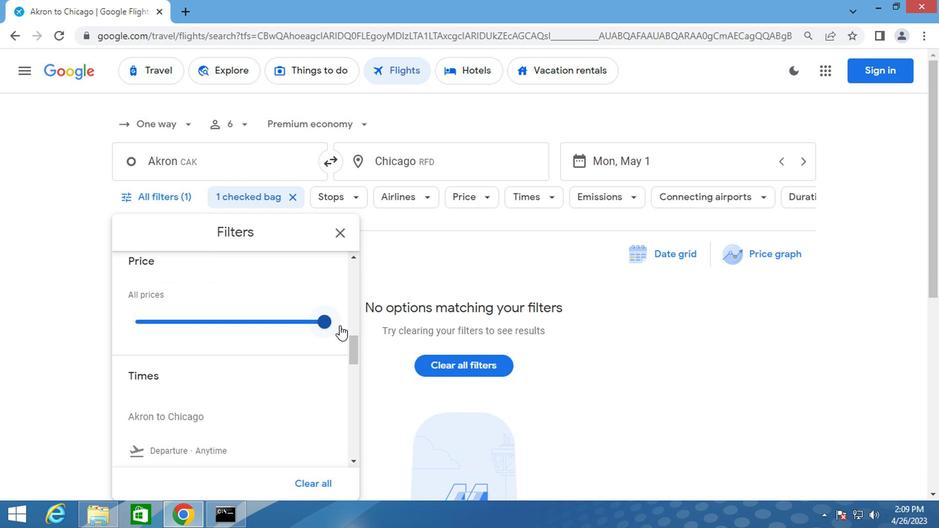 
Action: Mouse moved to (320, 400)
Screenshot: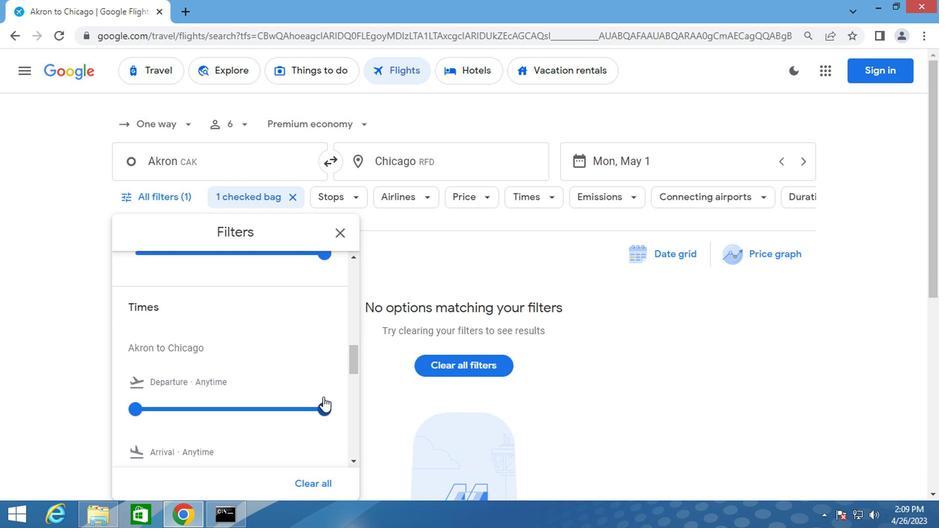 
Action: Mouse pressed left at (320, 400)
Screenshot: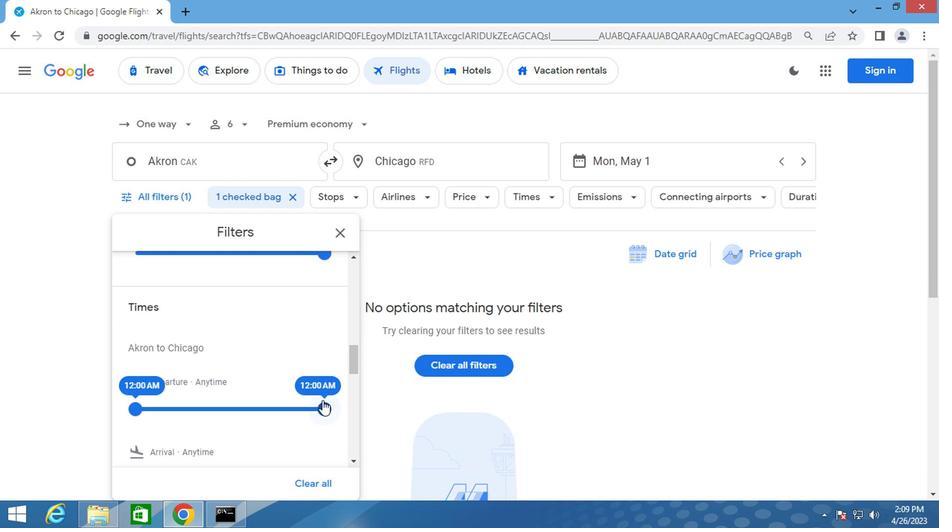
Action: Mouse moved to (298, 399)
Screenshot: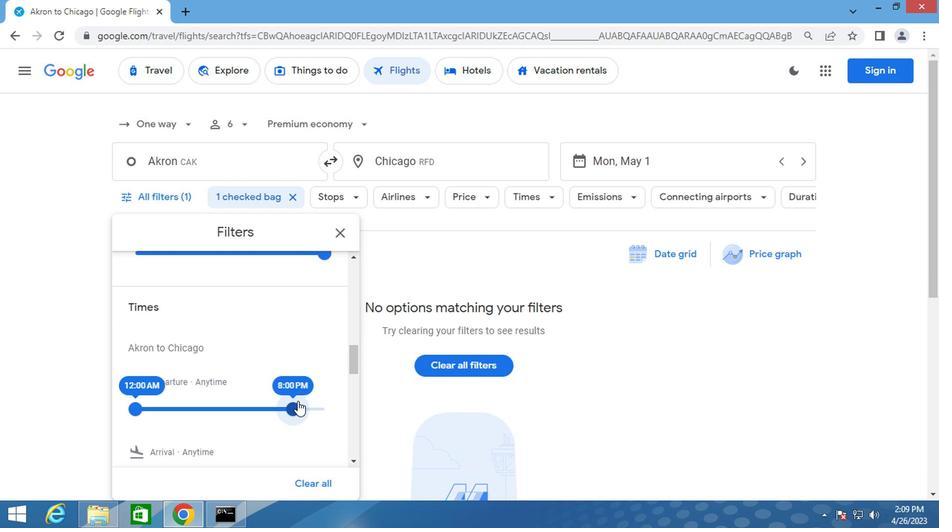 
Action: Mouse pressed left at (298, 399)
Screenshot: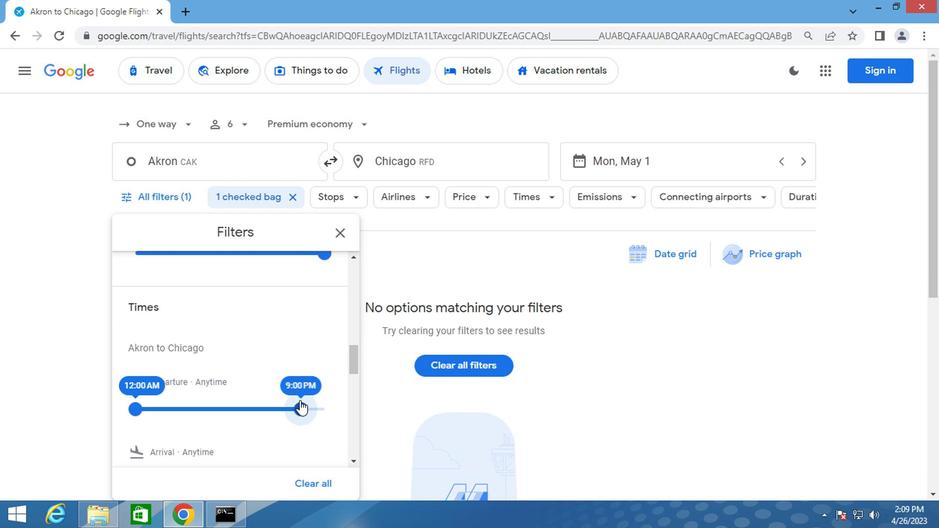 
Action: Mouse moved to (332, 237)
Screenshot: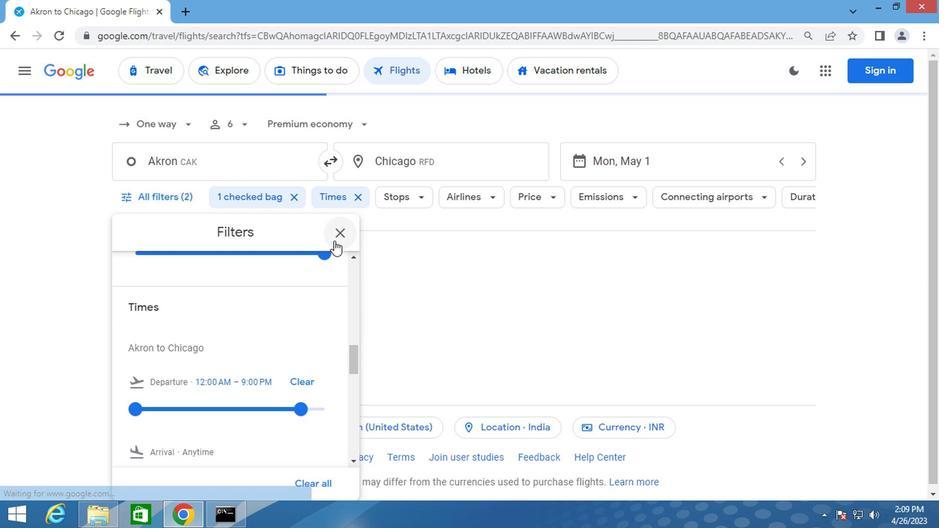 
Action: Mouse pressed left at (332, 237)
Screenshot: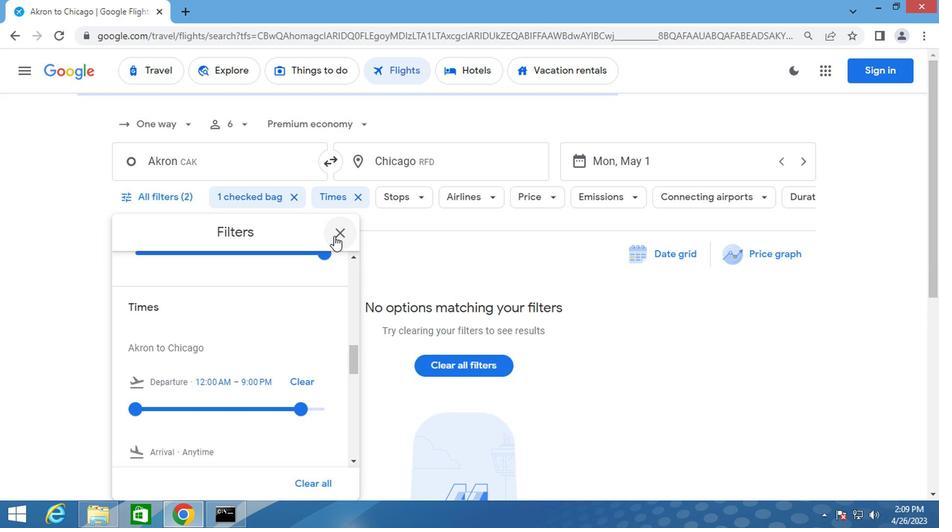 
Action: Key pressed <Key.f8>
Screenshot: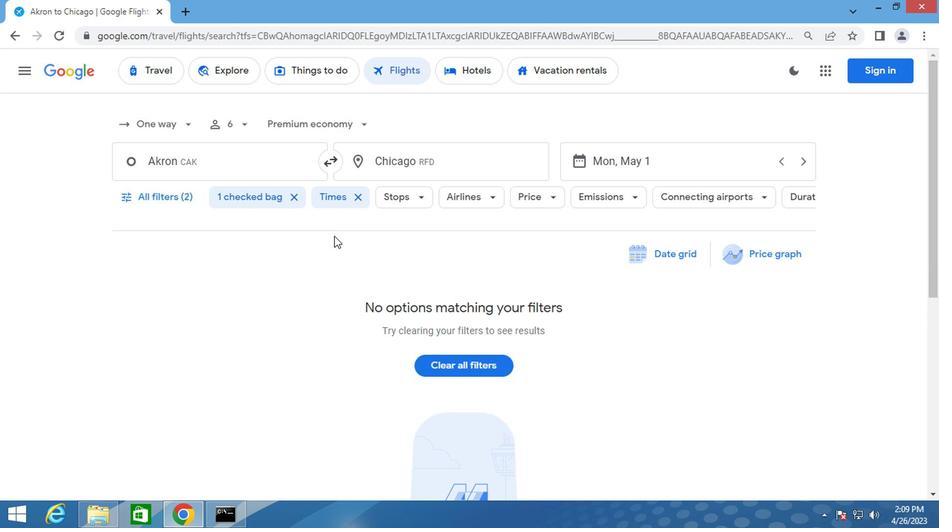 
